 Task: Create an event for the investment portfolio review.
Action: Mouse moved to (82, 89)
Screenshot: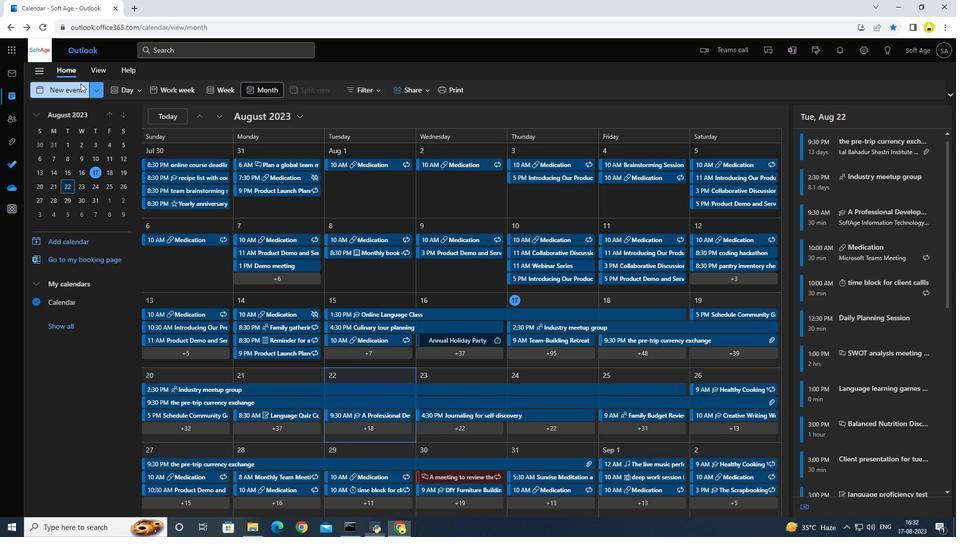 
Action: Mouse pressed left at (82, 89)
Screenshot: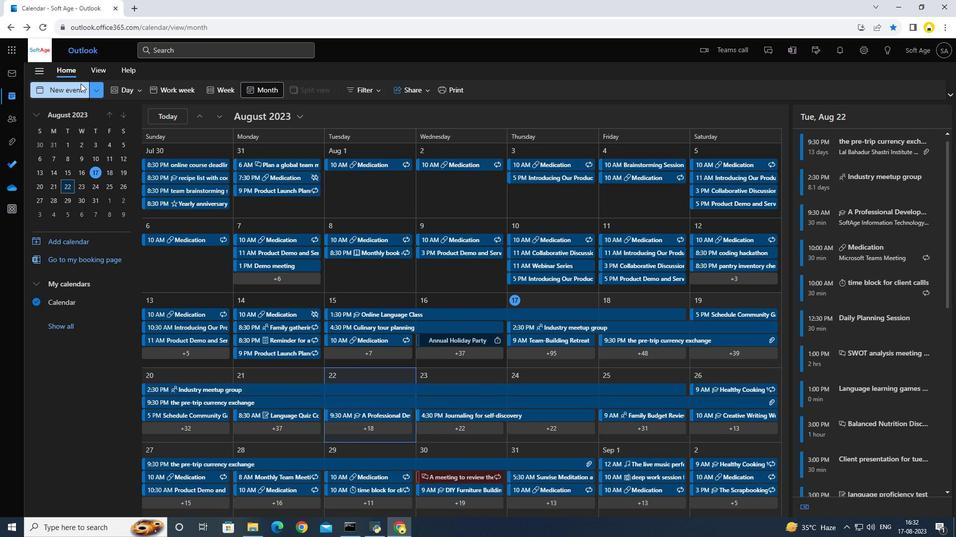 
Action: Mouse moved to (259, 149)
Screenshot: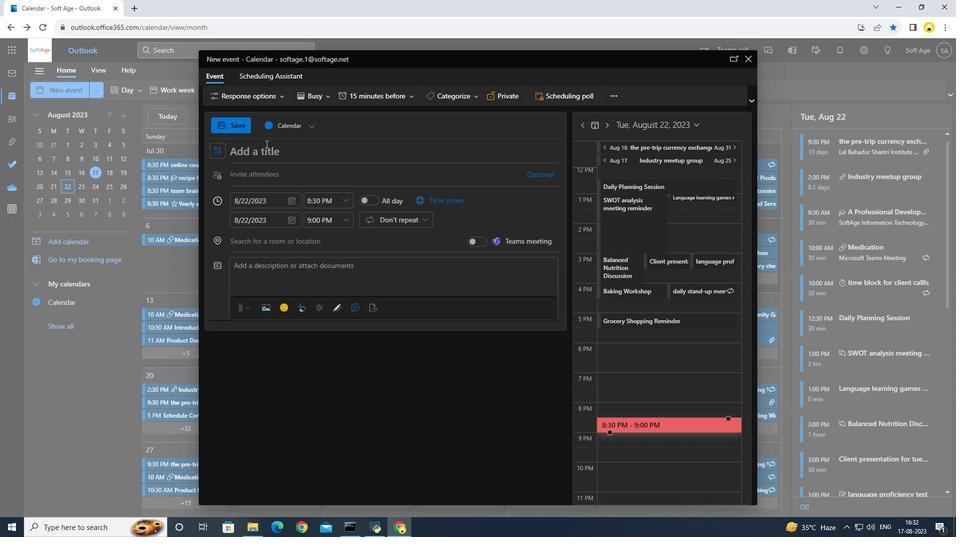 
Action: Key pressed <Key.caps_lock>I<Key.caps_lock>nvestment<Key.space><Key.caps_lock>P<Key.caps_lock>ortfolio<Key.space><Key.caps_lock>R<Key.caps_lock>eview
Screenshot: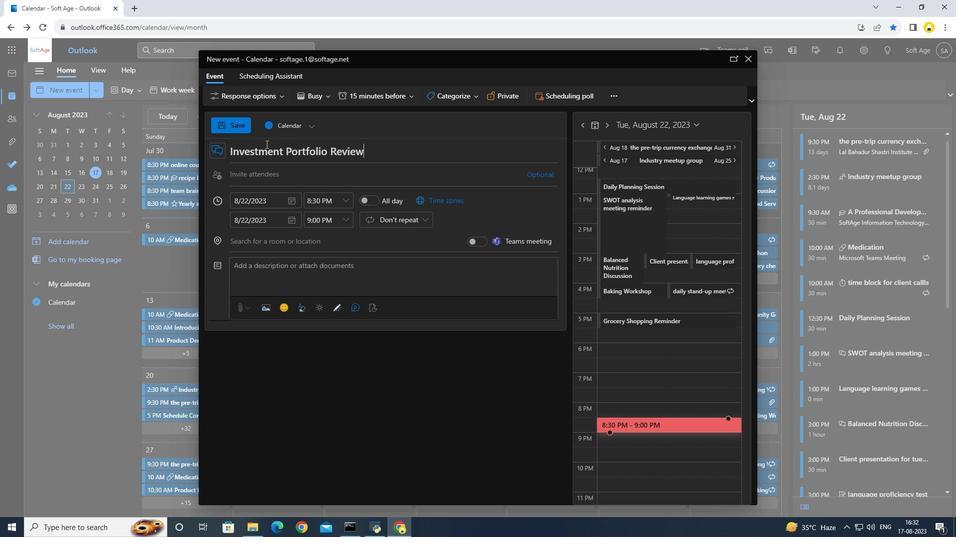
Action: Mouse moved to (338, 206)
Screenshot: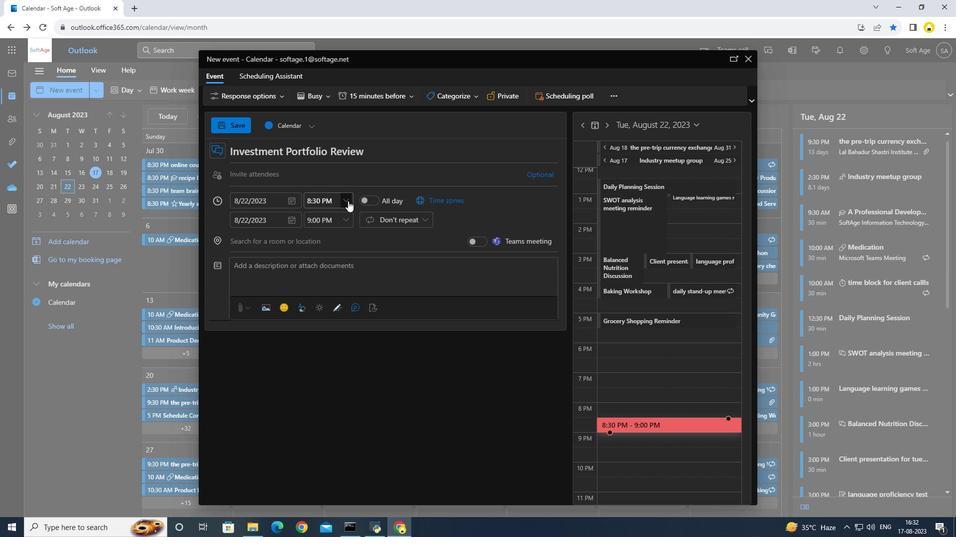 
Action: Mouse pressed left at (338, 206)
Screenshot: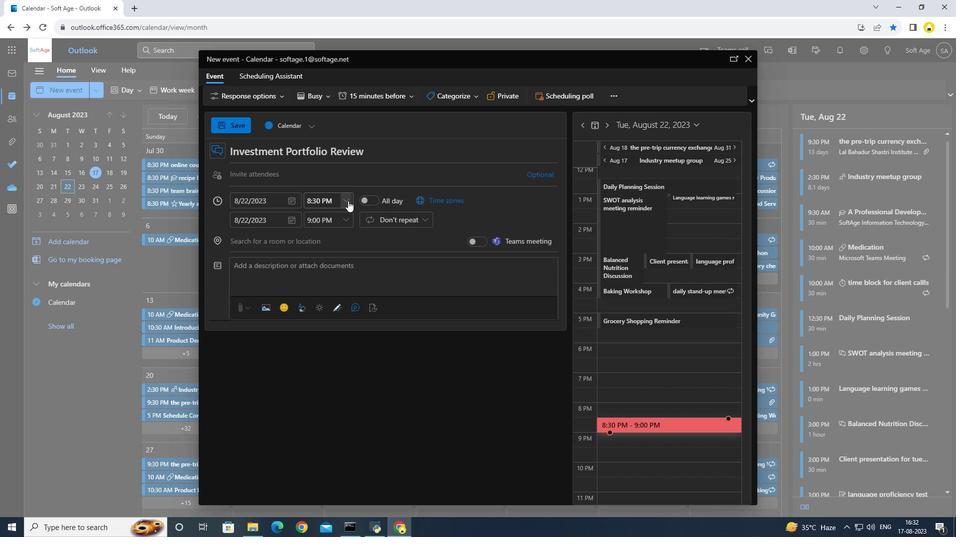 
Action: Mouse moved to (334, 227)
Screenshot: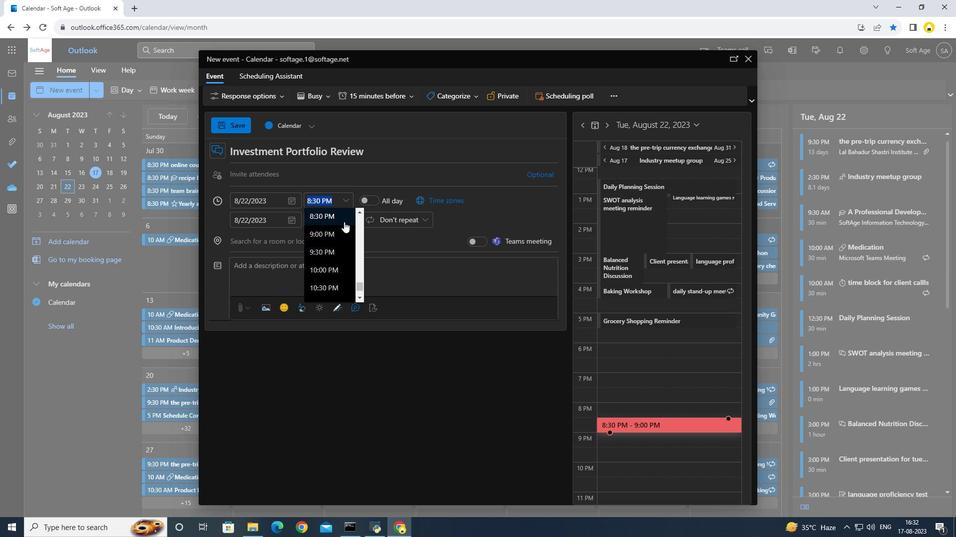 
Action: Mouse scrolled (334, 227) with delta (0, 0)
Screenshot: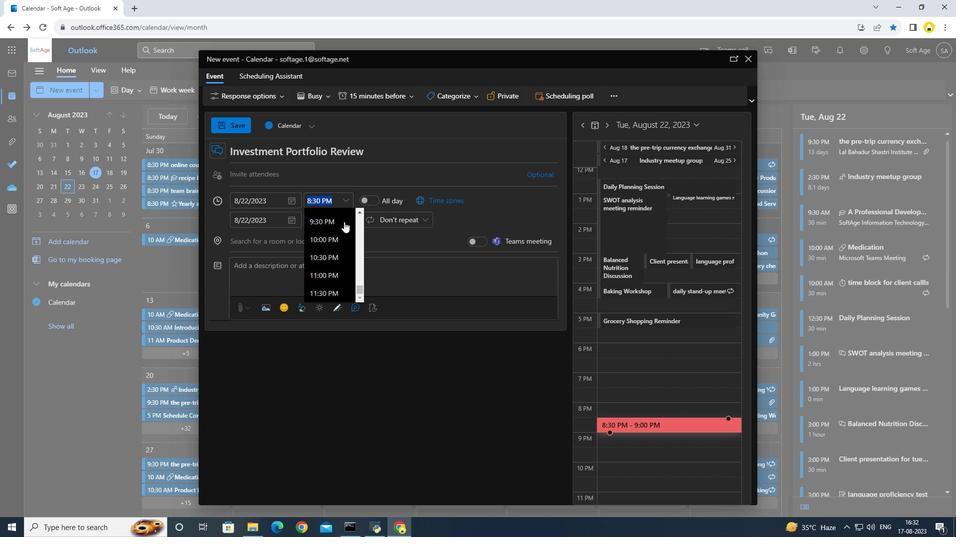 
Action: Mouse moved to (324, 240)
Screenshot: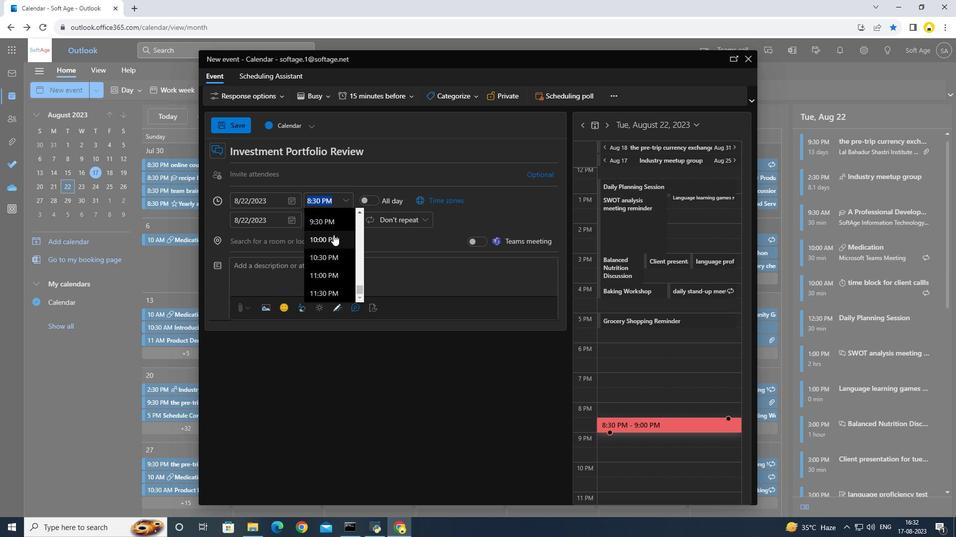 
Action: Mouse scrolled (324, 240) with delta (0, 0)
Screenshot: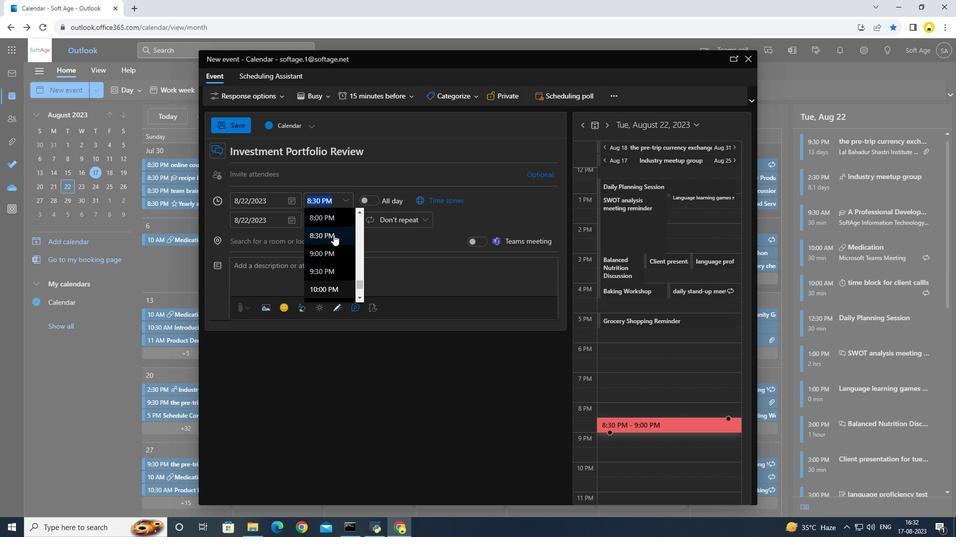 
Action: Mouse scrolled (324, 240) with delta (0, 0)
Screenshot: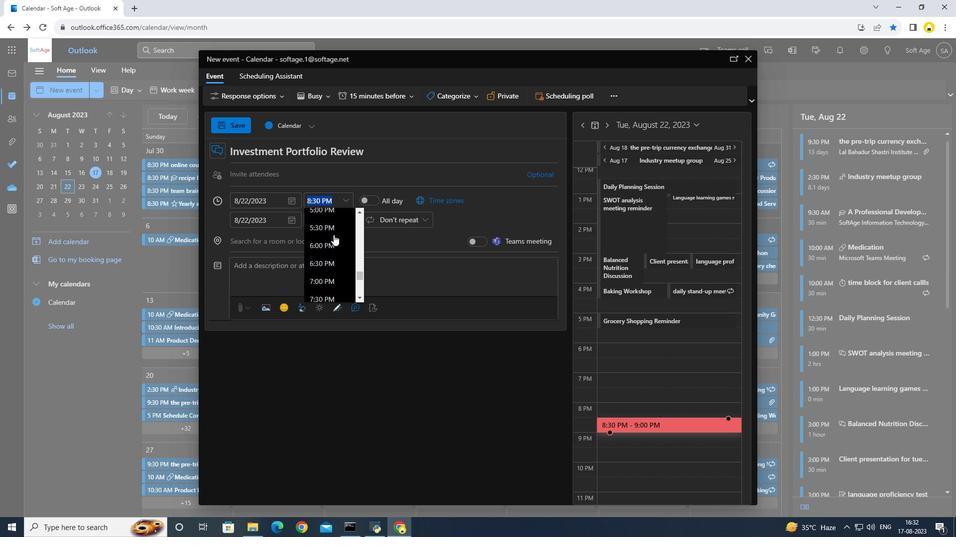 
Action: Mouse scrolled (324, 240) with delta (0, 0)
Screenshot: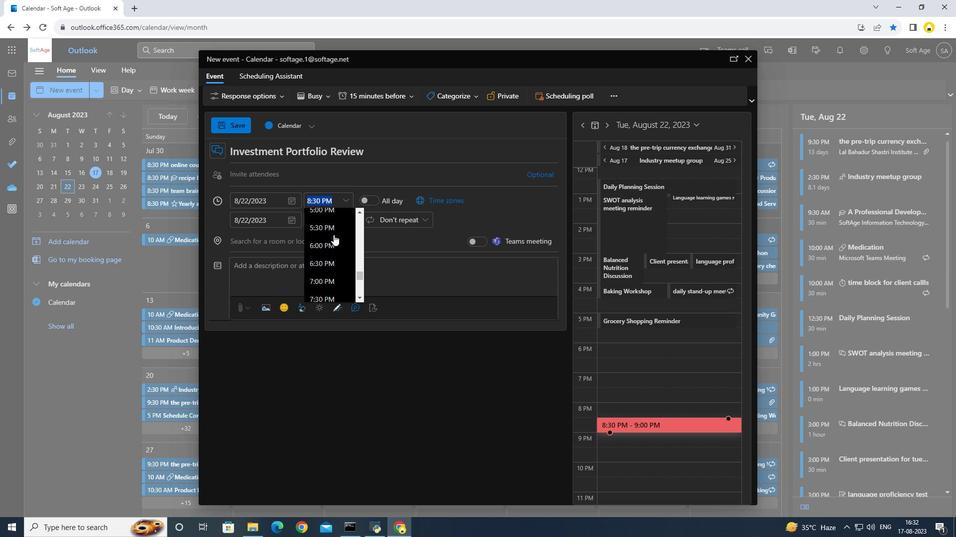 
Action: Mouse pressed left at (324, 240)
Screenshot: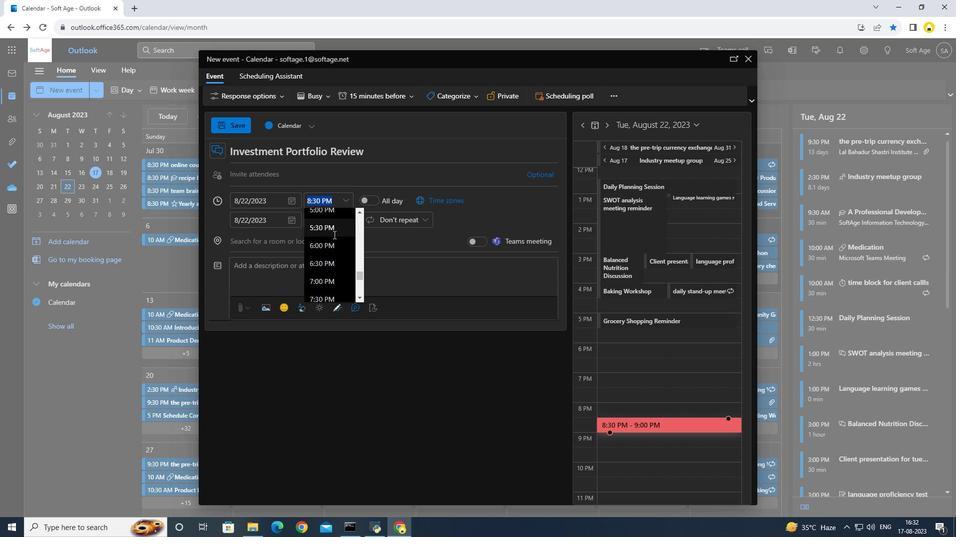 
Action: Mouse moved to (338, 207)
Screenshot: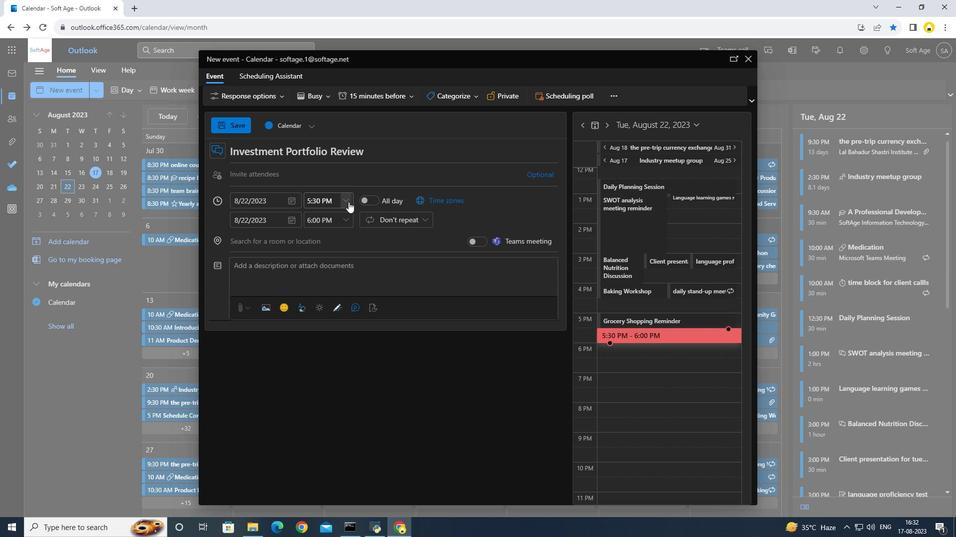 
Action: Mouse pressed left at (338, 207)
Screenshot: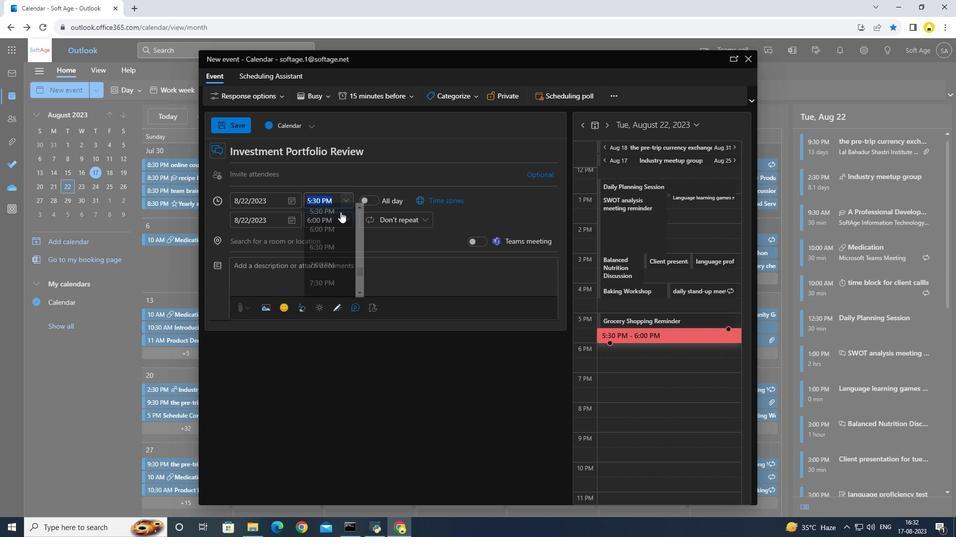 
Action: Mouse moved to (319, 235)
Screenshot: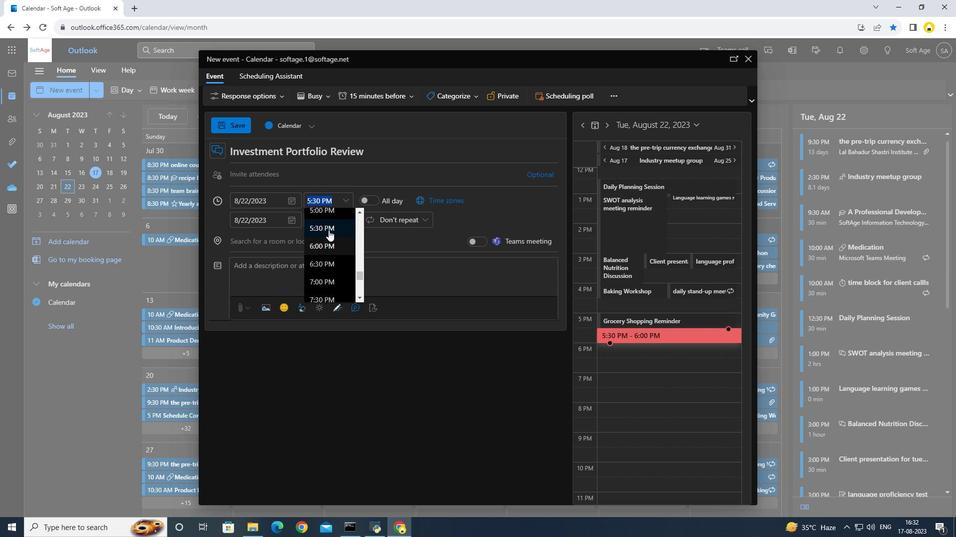 
Action: Mouse scrolled (319, 236) with delta (0, 0)
Screenshot: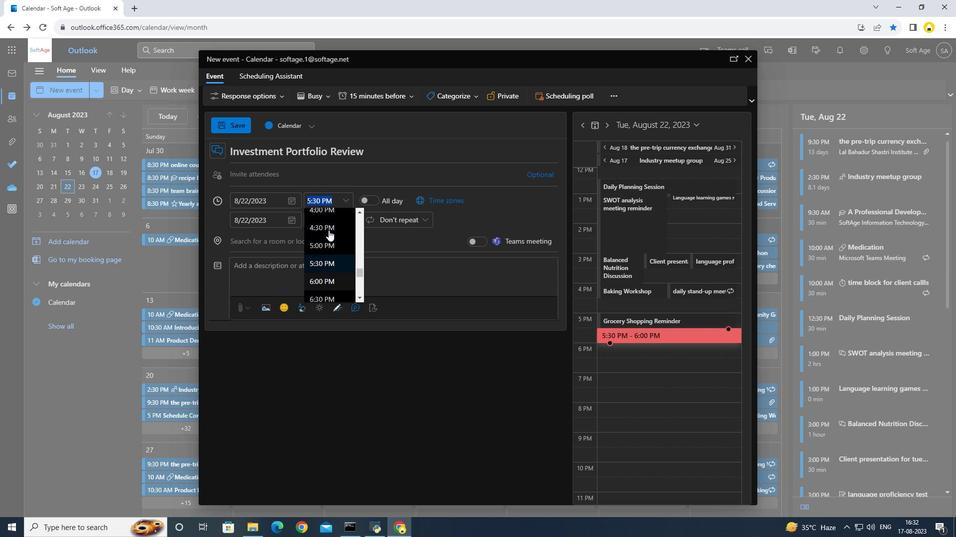 
Action: Mouse moved to (311, 230)
Screenshot: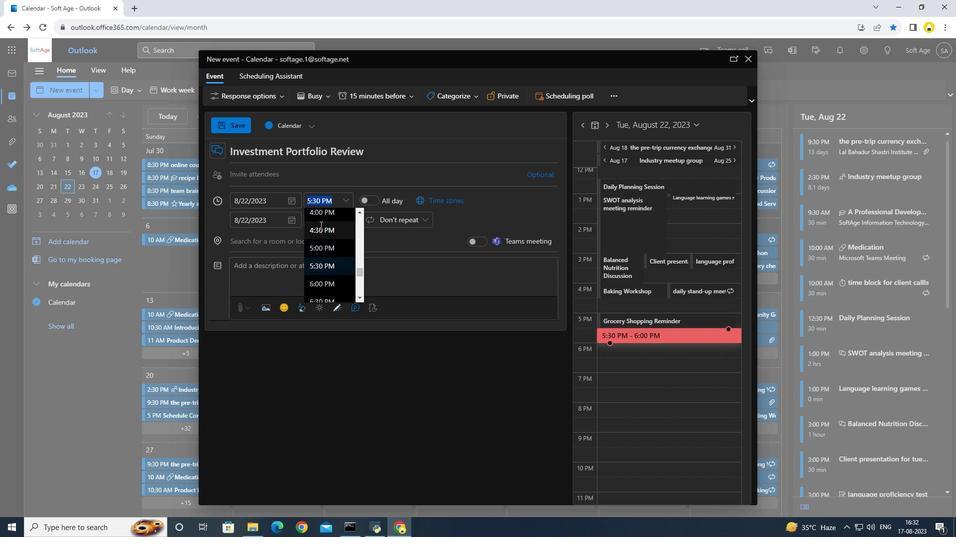 
Action: Mouse pressed left at (311, 230)
Screenshot: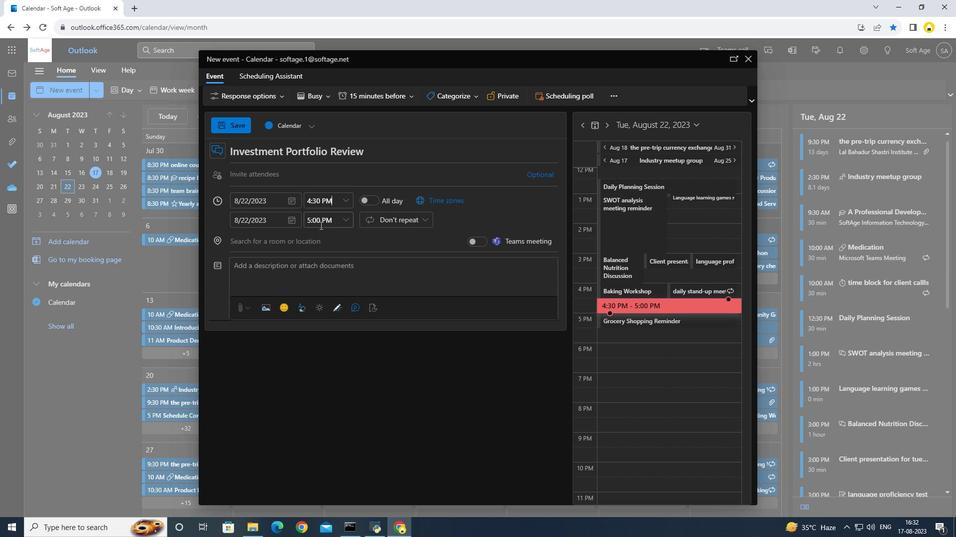
Action: Mouse moved to (228, 137)
Screenshot: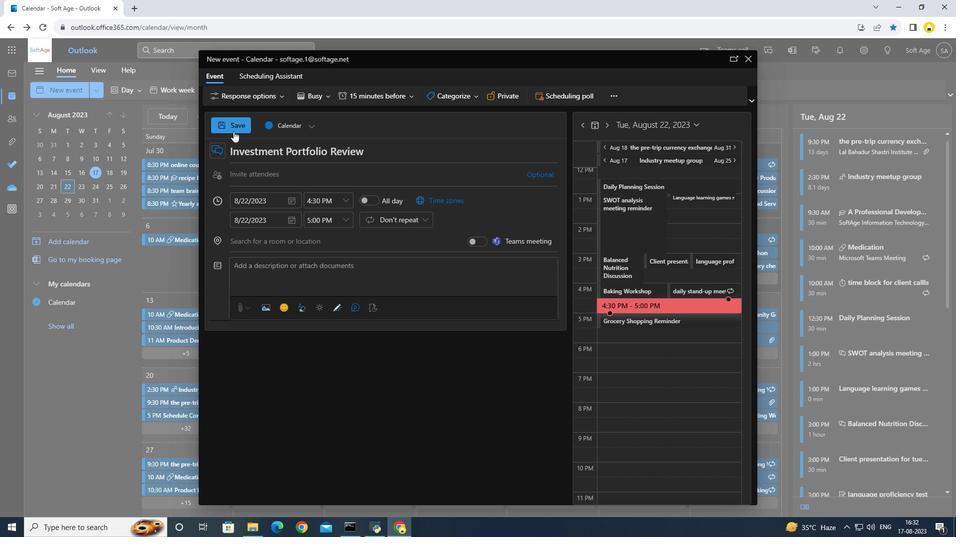 
Action: Mouse pressed left at (228, 137)
Screenshot: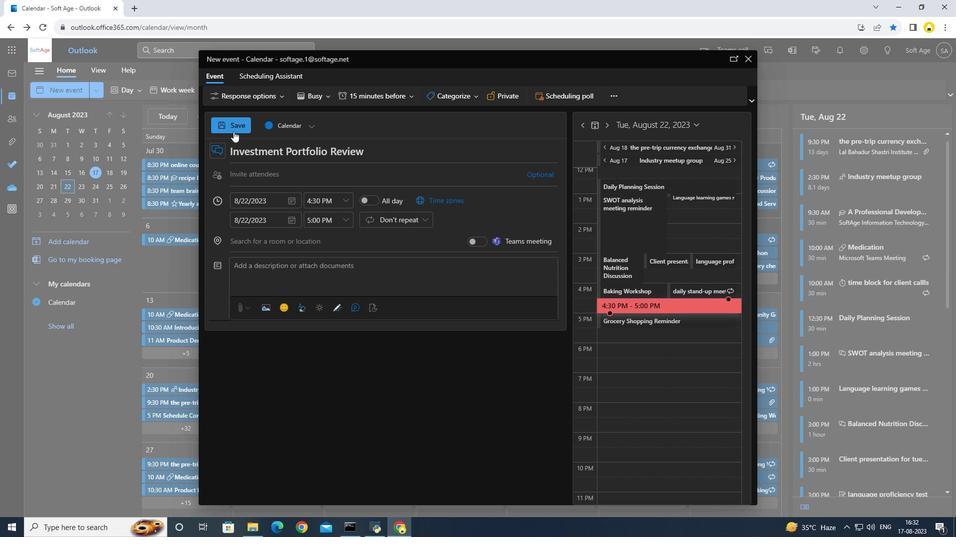 
